 Task: Select the option "Any workspace member" in the board creation restrictions.
Action: Mouse moved to (540, 364)
Screenshot: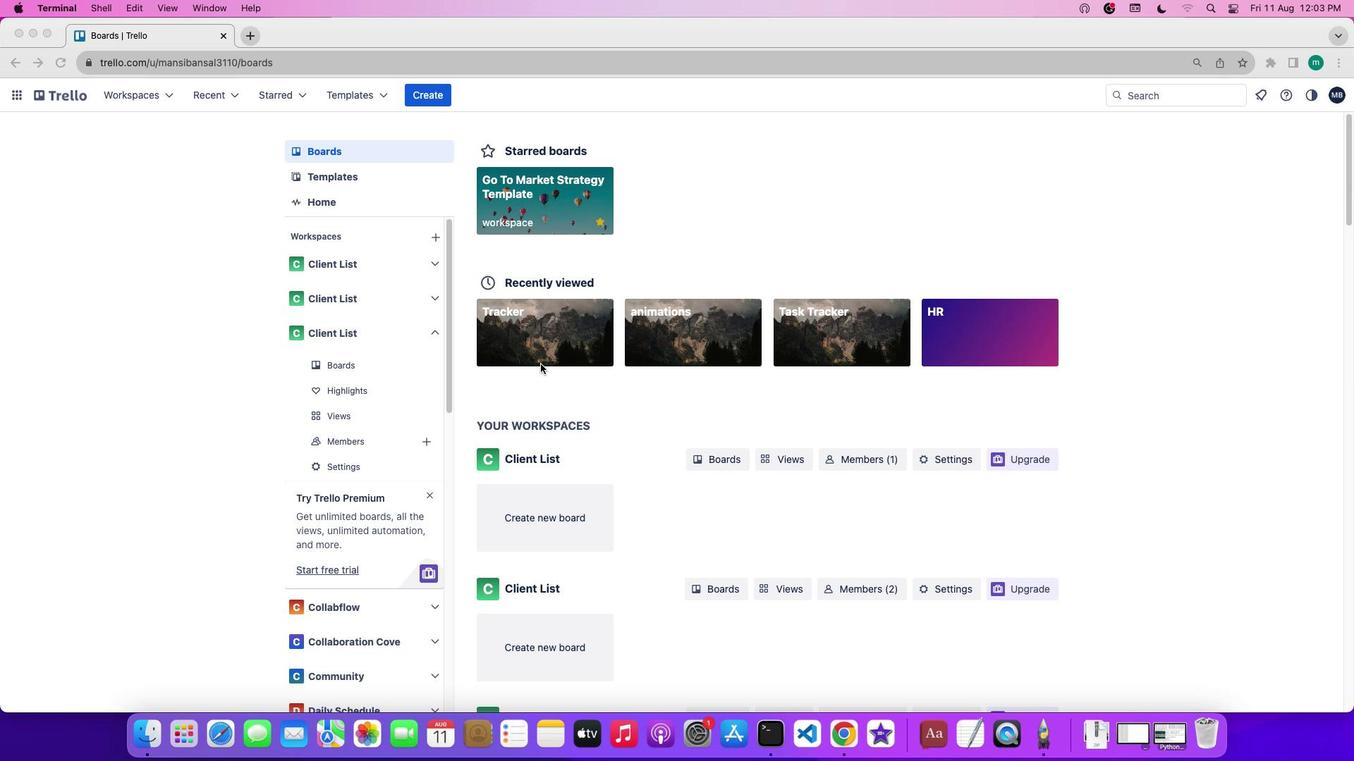 
Action: Mouse pressed left at (540, 364)
Screenshot: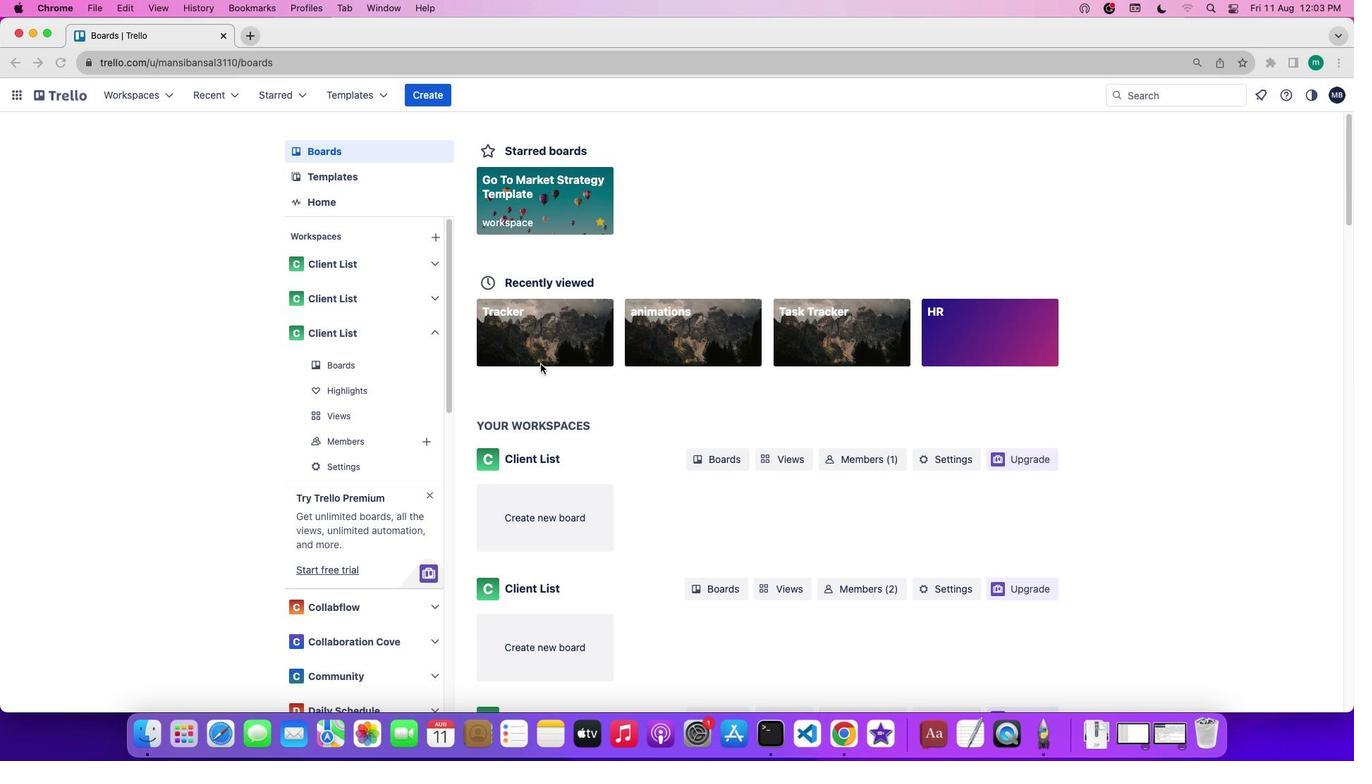 
Action: Mouse pressed left at (540, 364)
Screenshot: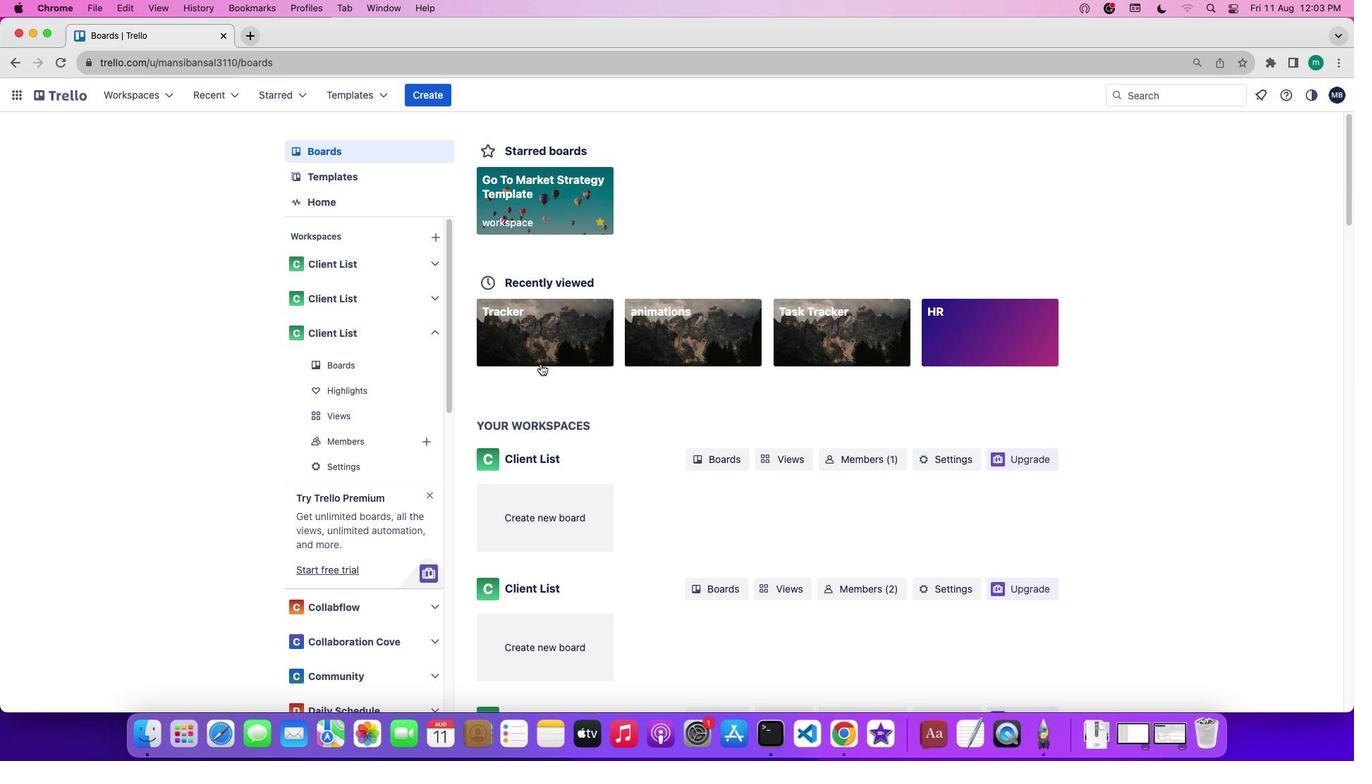 
Action: Mouse moved to (109, 211)
Screenshot: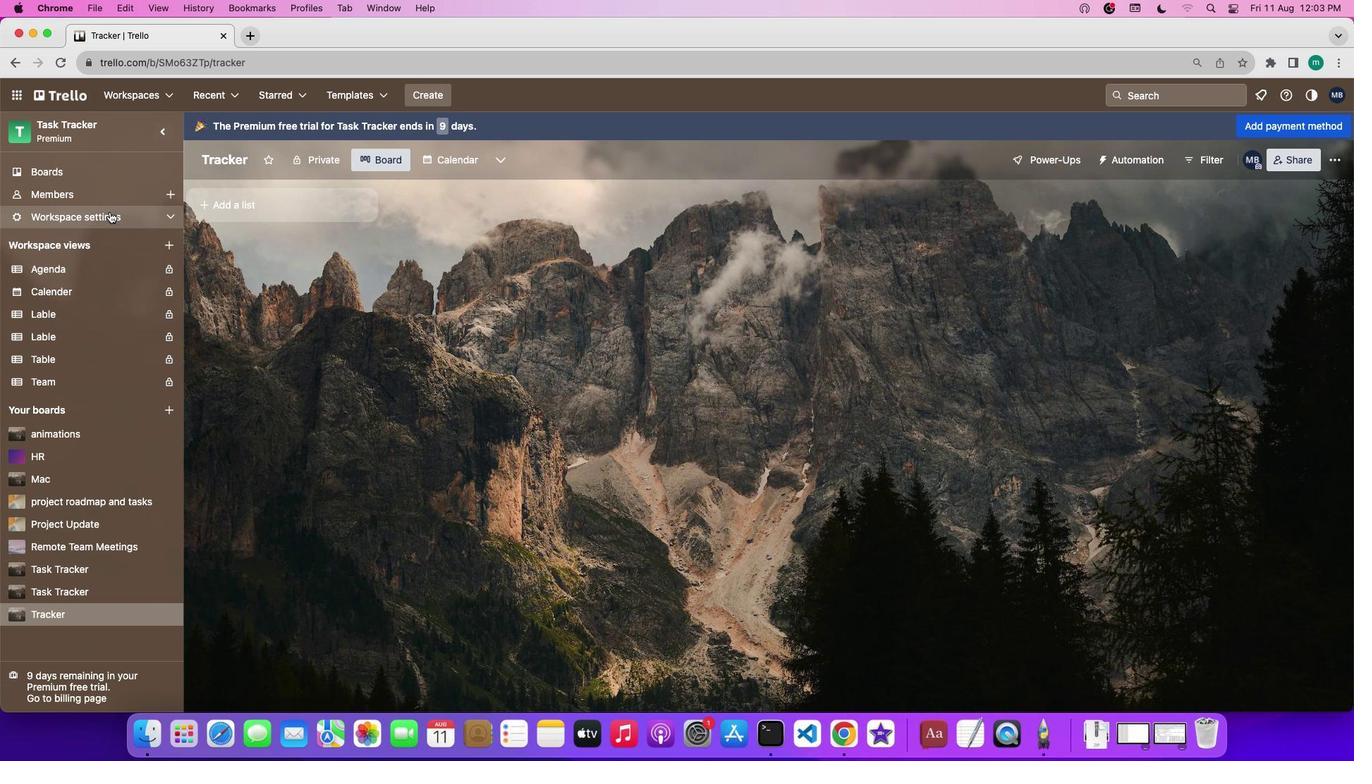 
Action: Mouse pressed left at (109, 211)
Screenshot: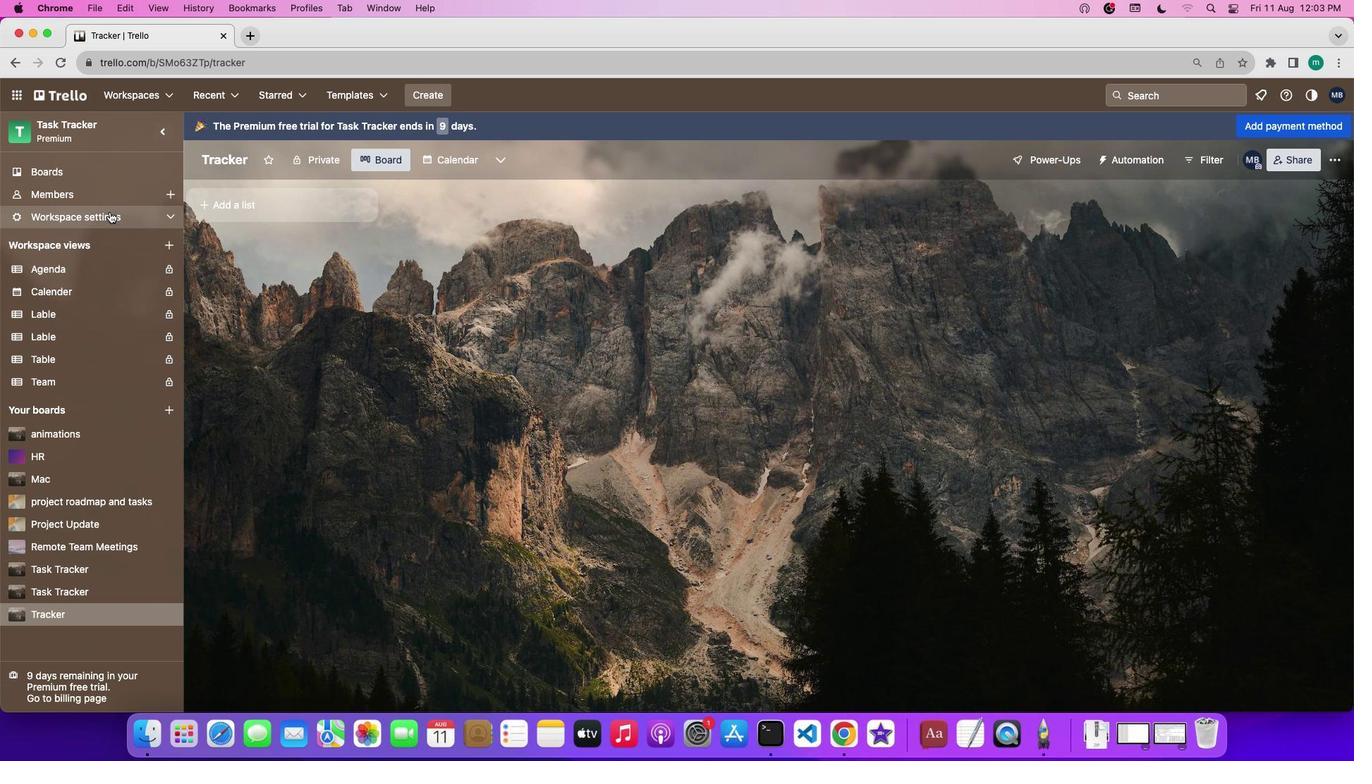 
Action: Mouse moved to (239, 242)
Screenshot: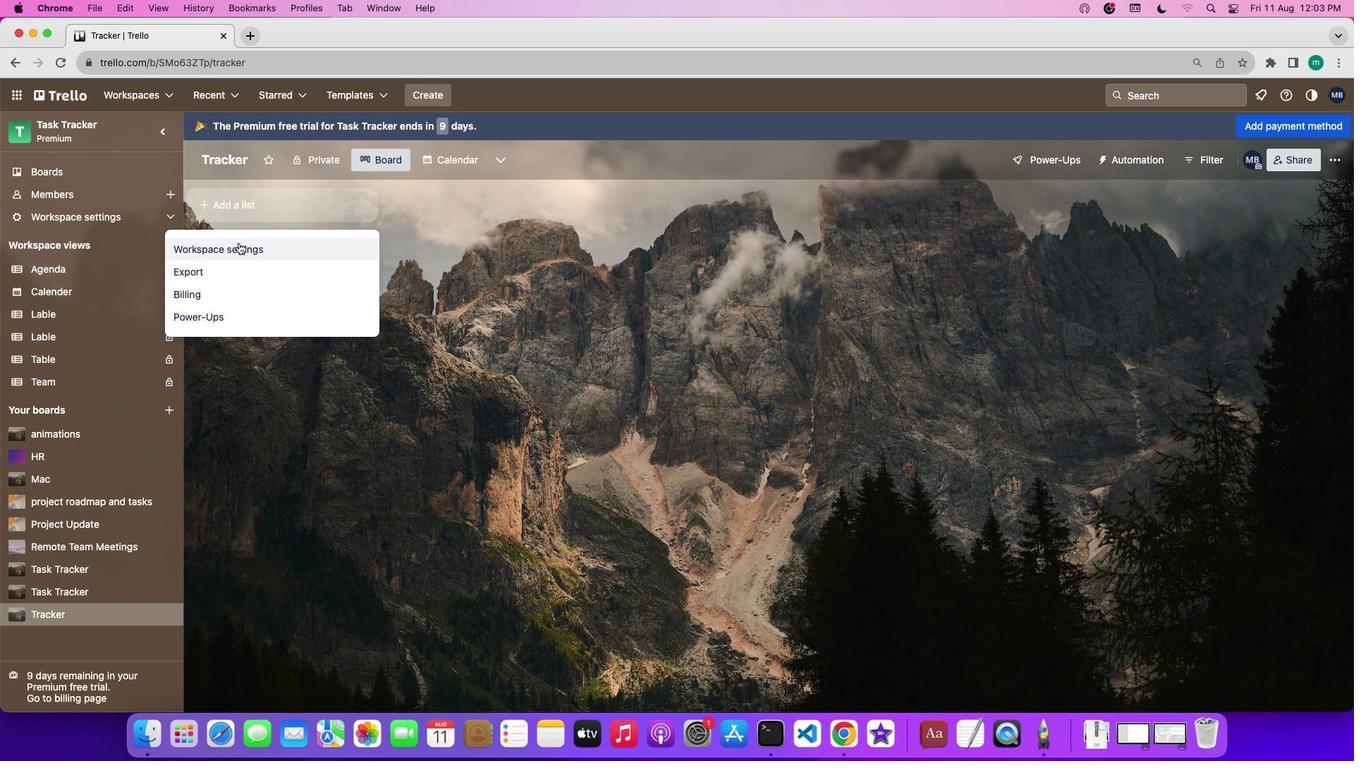 
Action: Mouse pressed left at (239, 242)
Screenshot: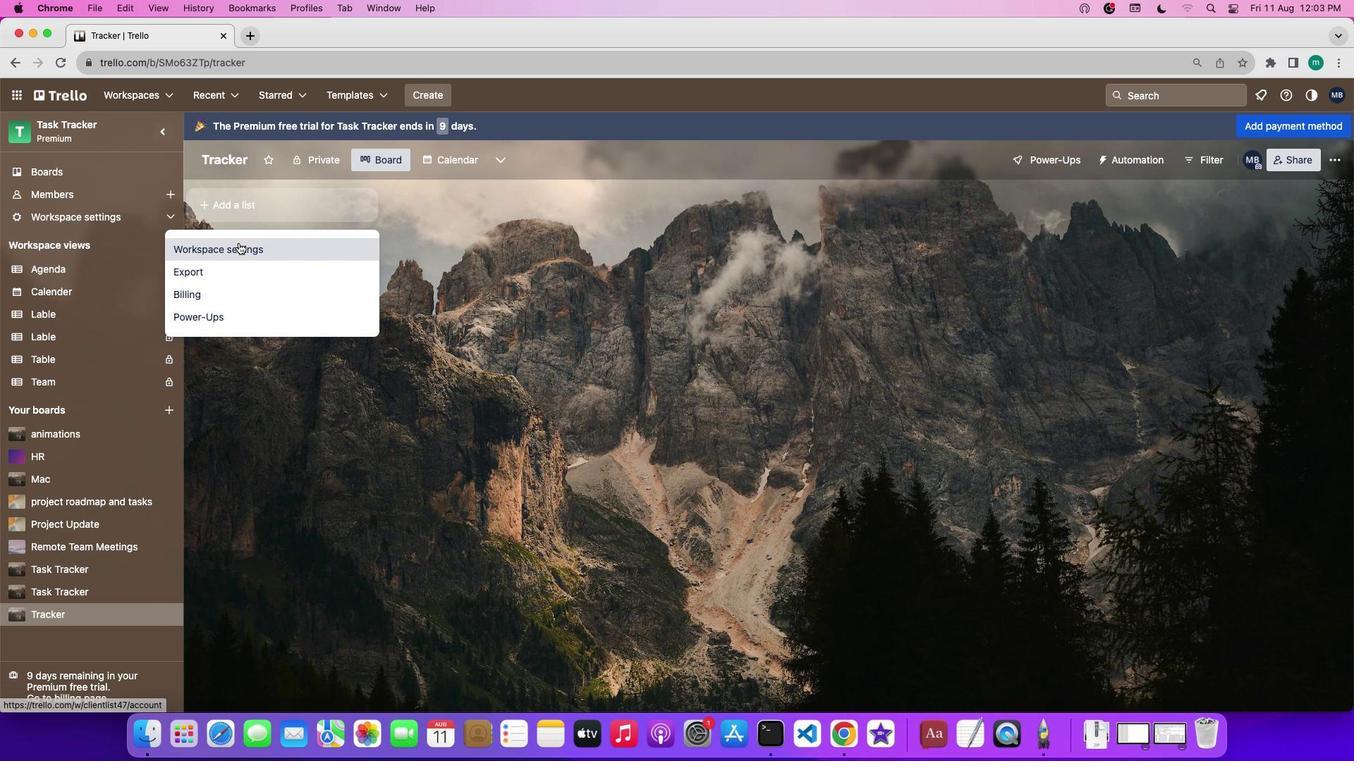 
Action: Mouse moved to (843, 429)
Screenshot: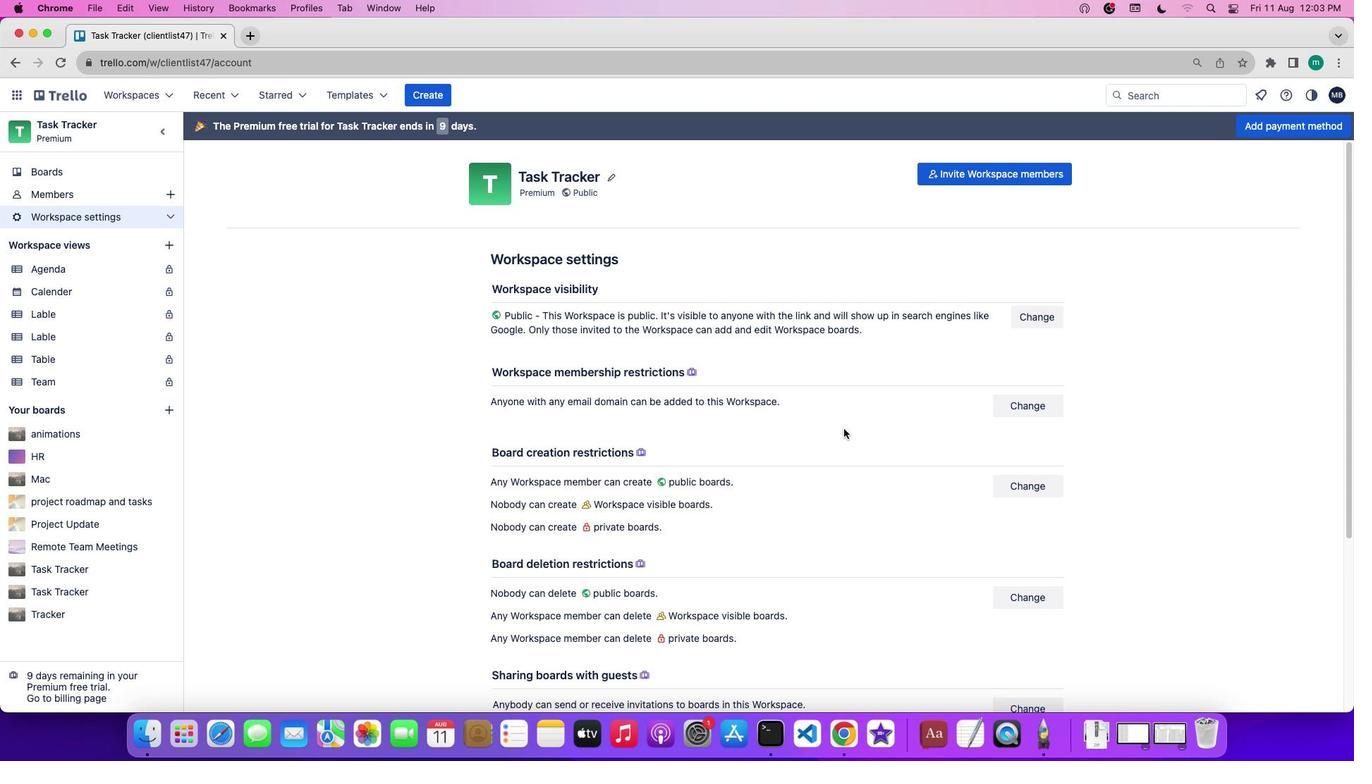 
Action: Mouse scrolled (843, 429) with delta (0, 0)
Screenshot: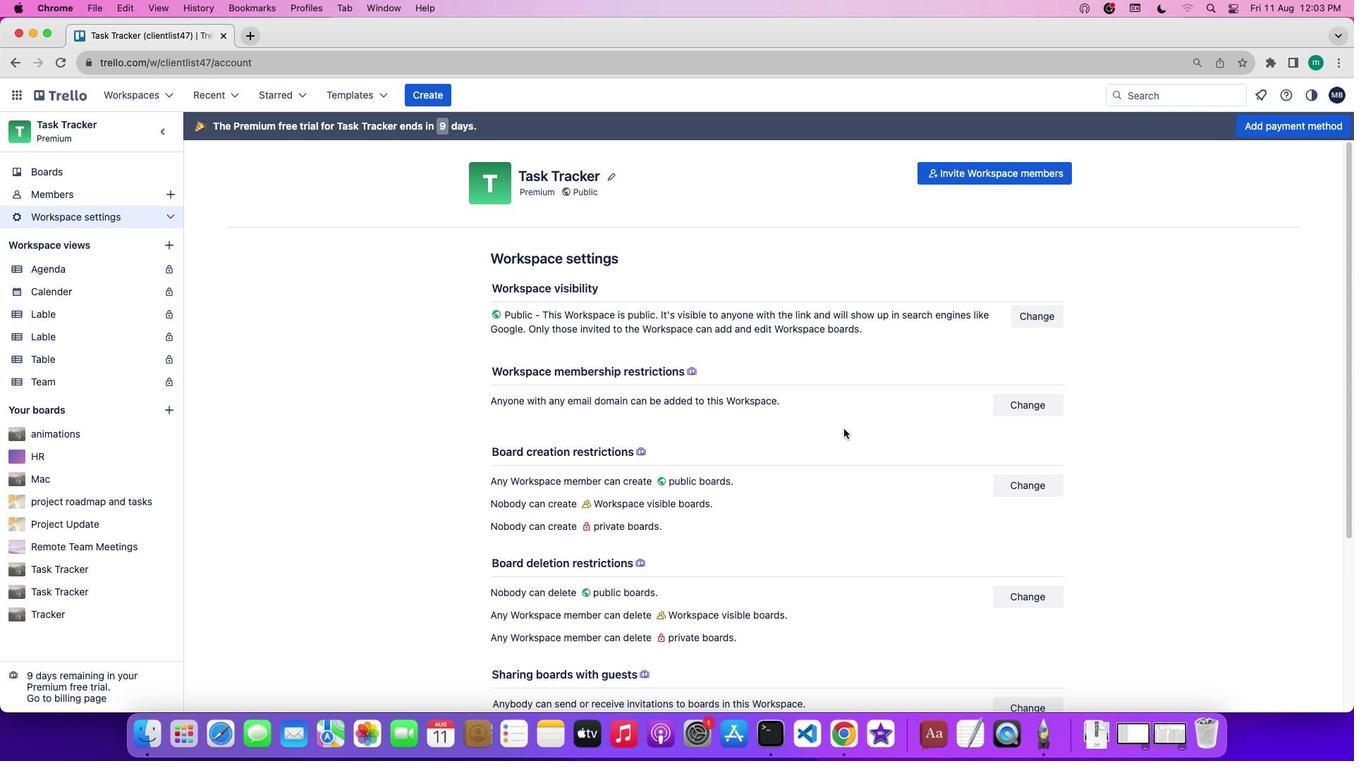 
Action: Mouse scrolled (843, 429) with delta (0, 0)
Screenshot: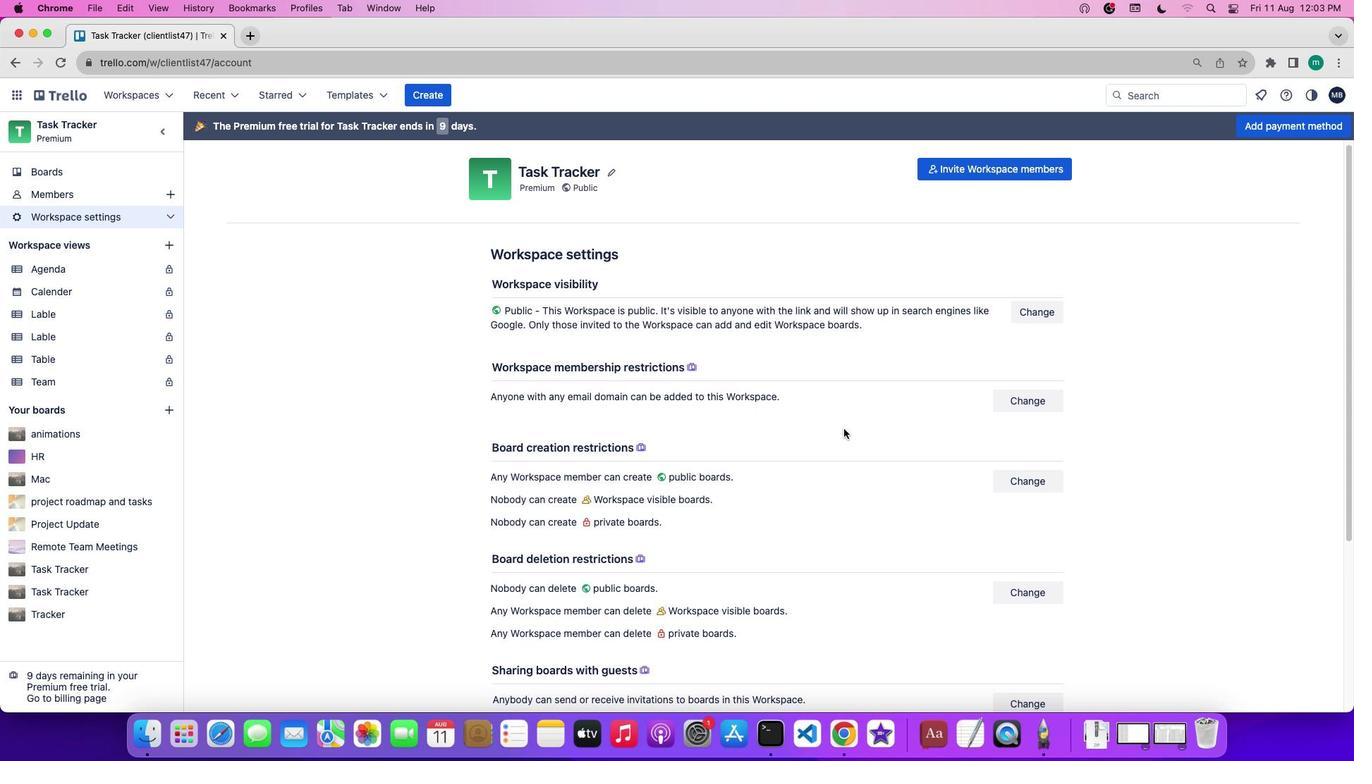 
Action: Mouse scrolled (843, 429) with delta (0, 0)
Screenshot: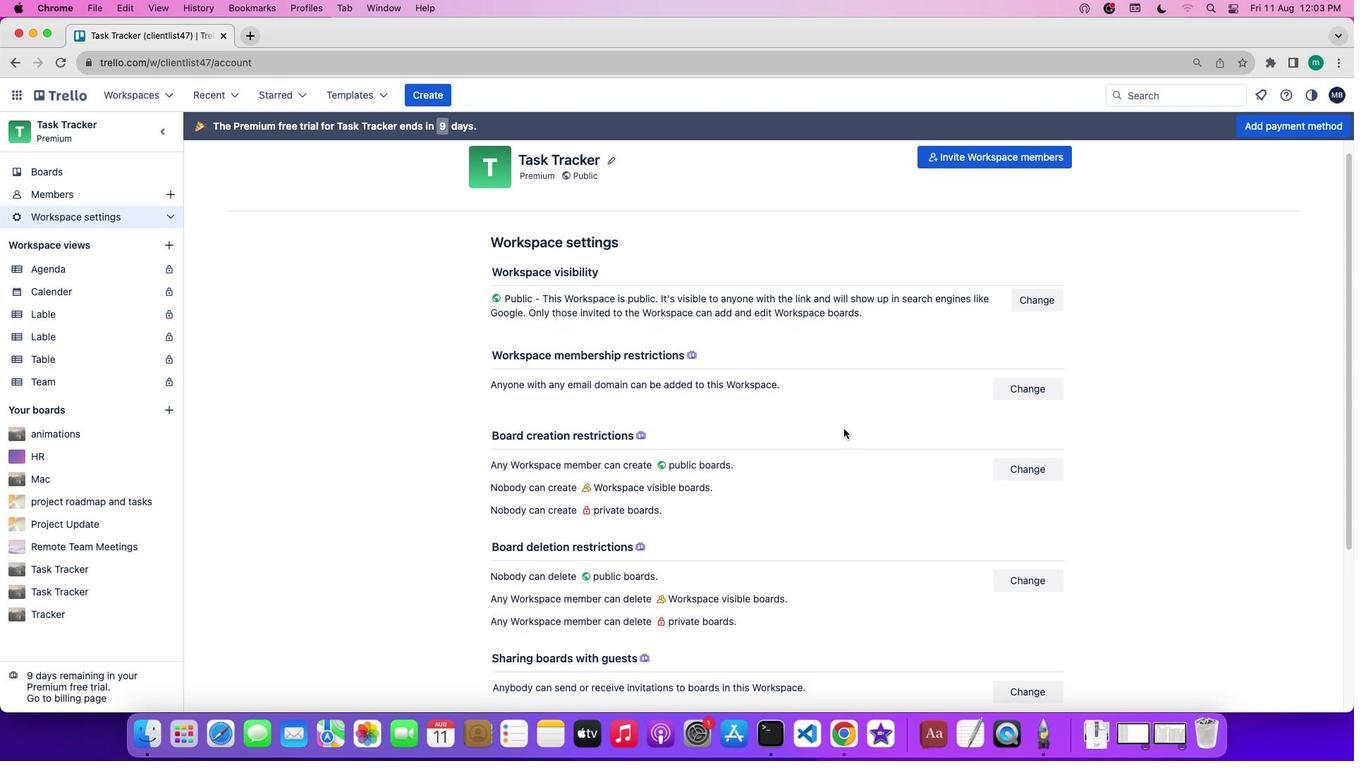 
Action: Mouse moved to (843, 429)
Screenshot: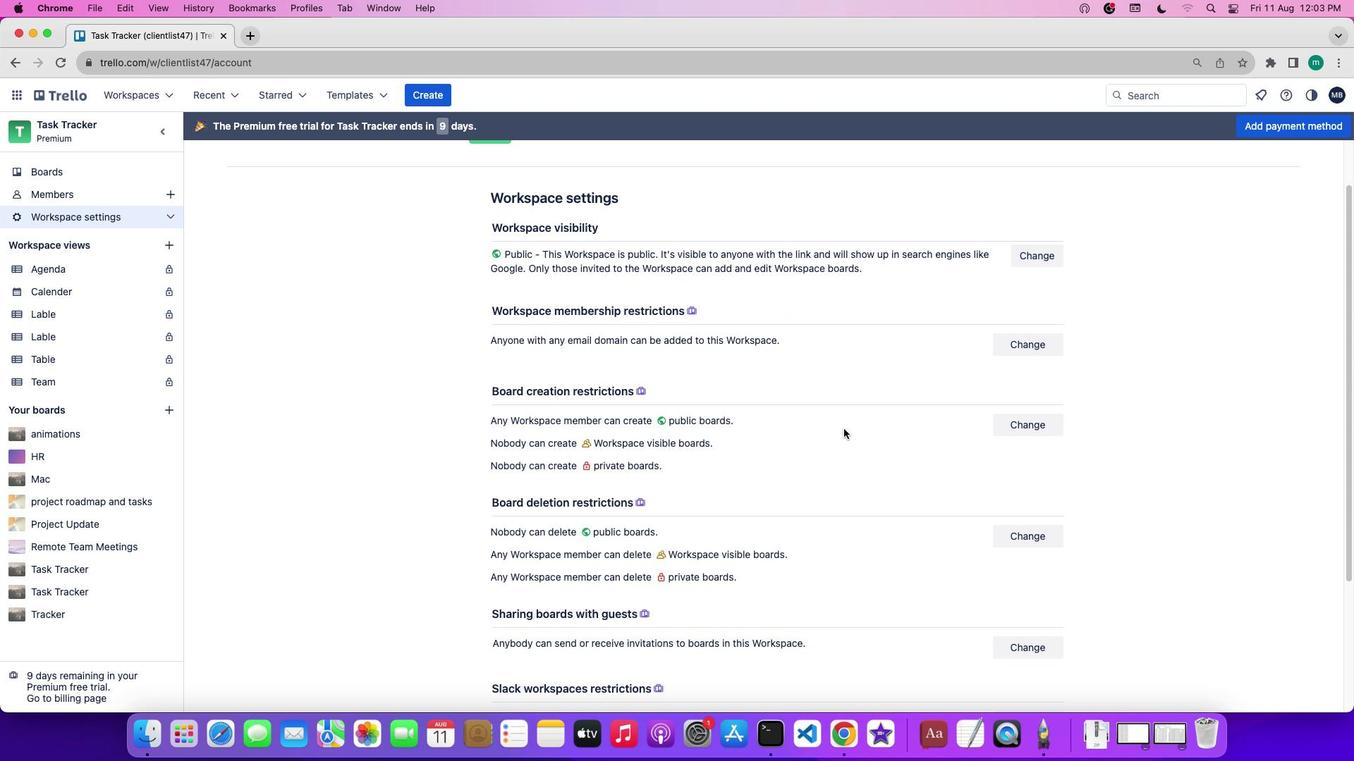 
Action: Mouse scrolled (843, 429) with delta (0, 0)
Screenshot: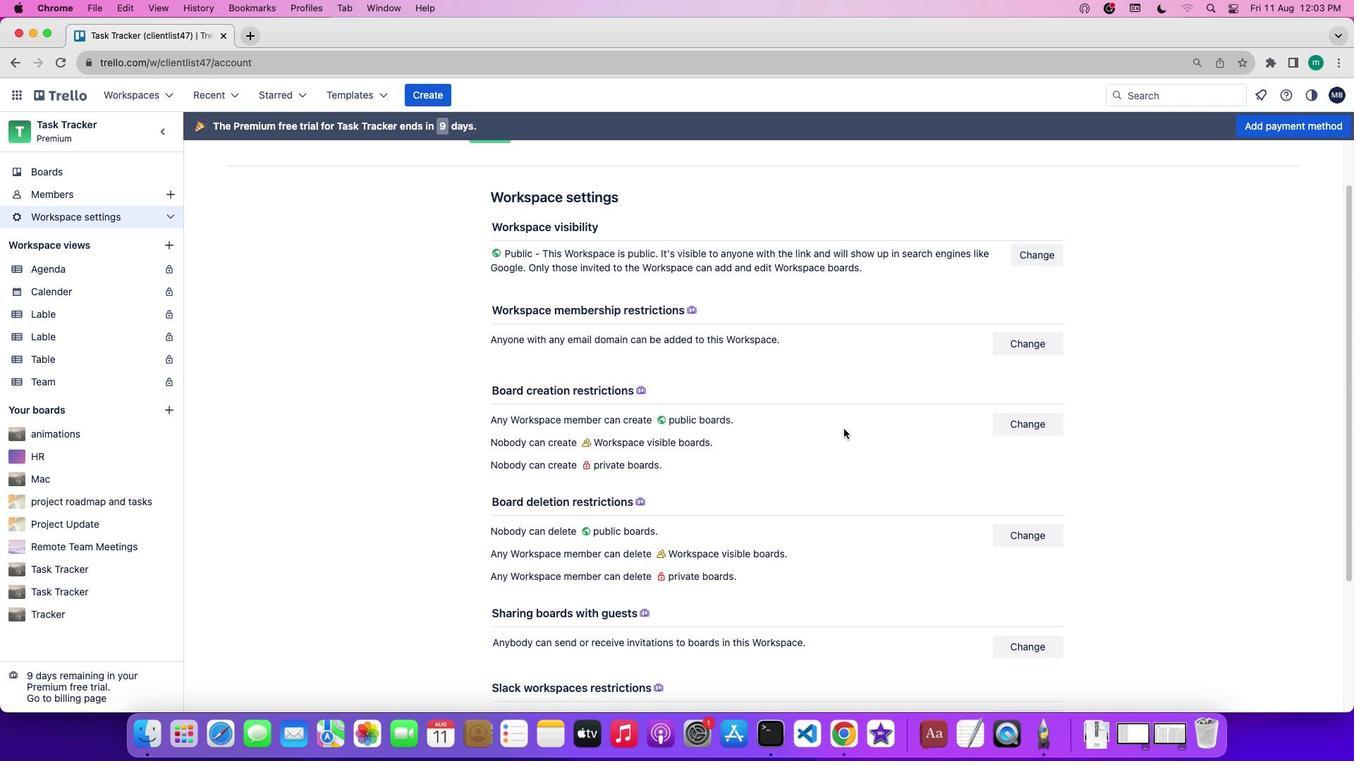 
Action: Mouse scrolled (843, 429) with delta (0, 0)
Screenshot: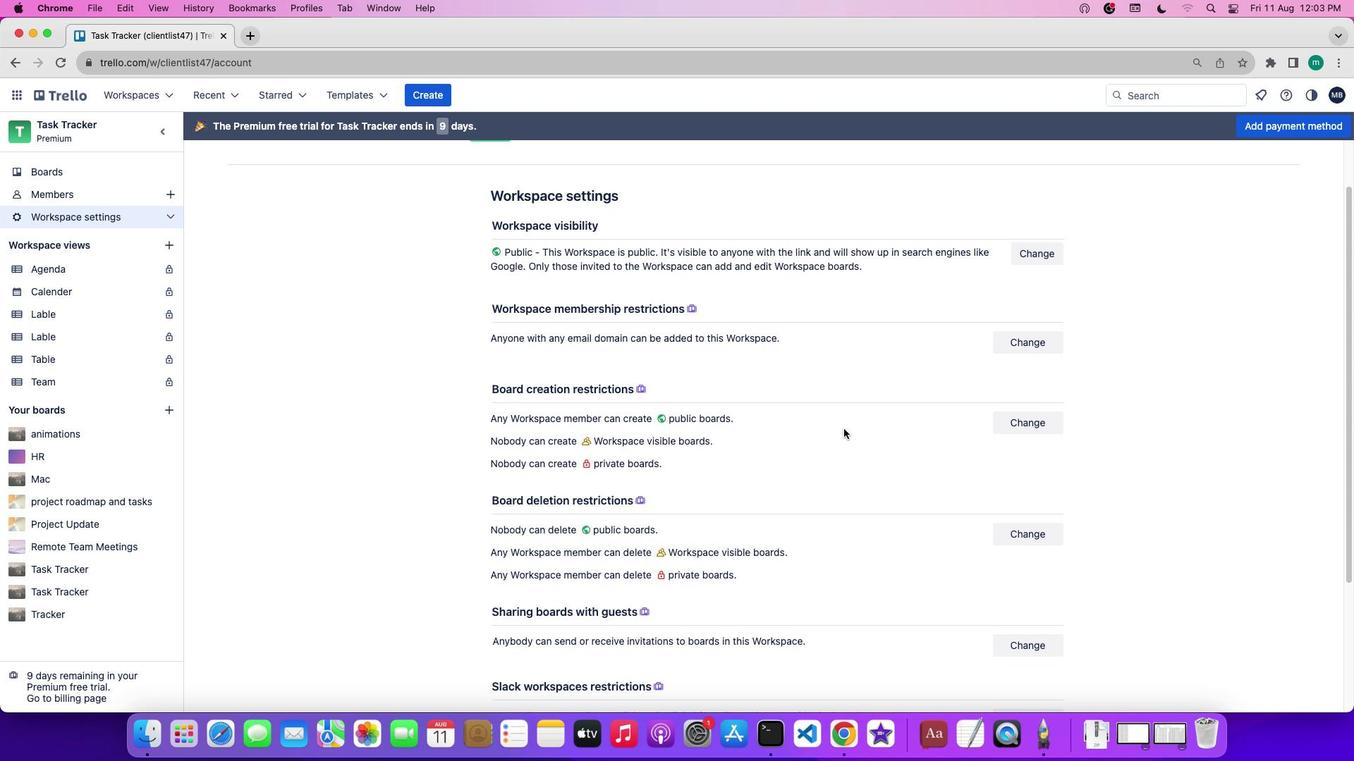 
Action: Mouse moved to (1041, 395)
Screenshot: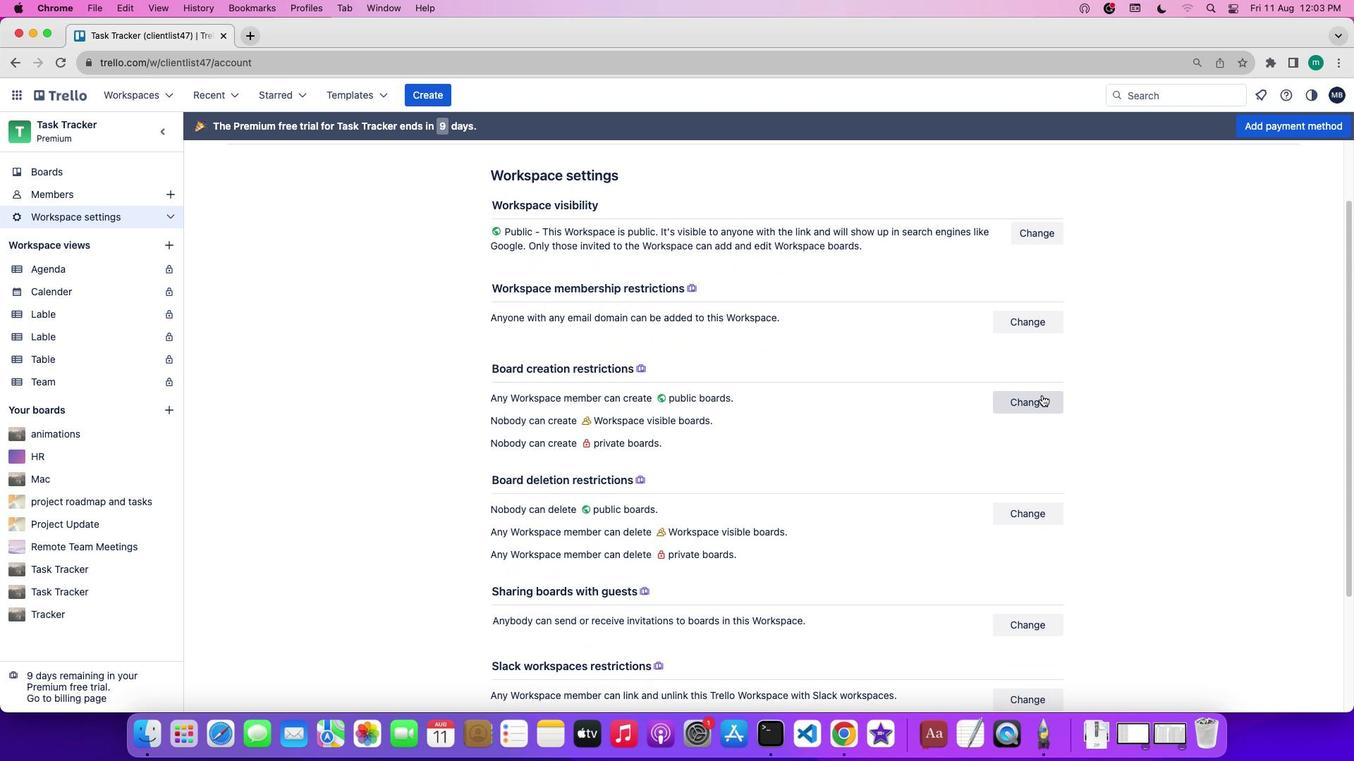 
Action: Mouse pressed left at (1041, 395)
Screenshot: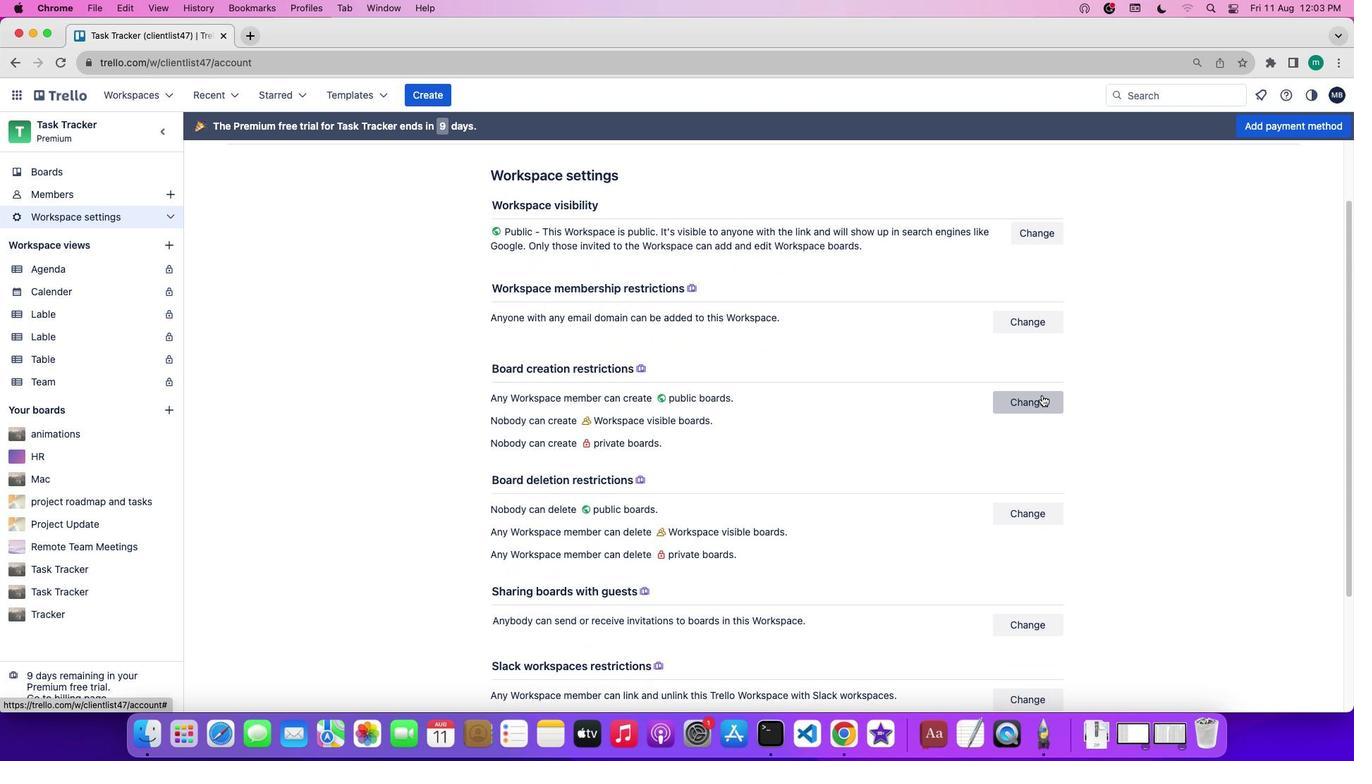 
Action: Mouse pressed left at (1041, 395)
Screenshot: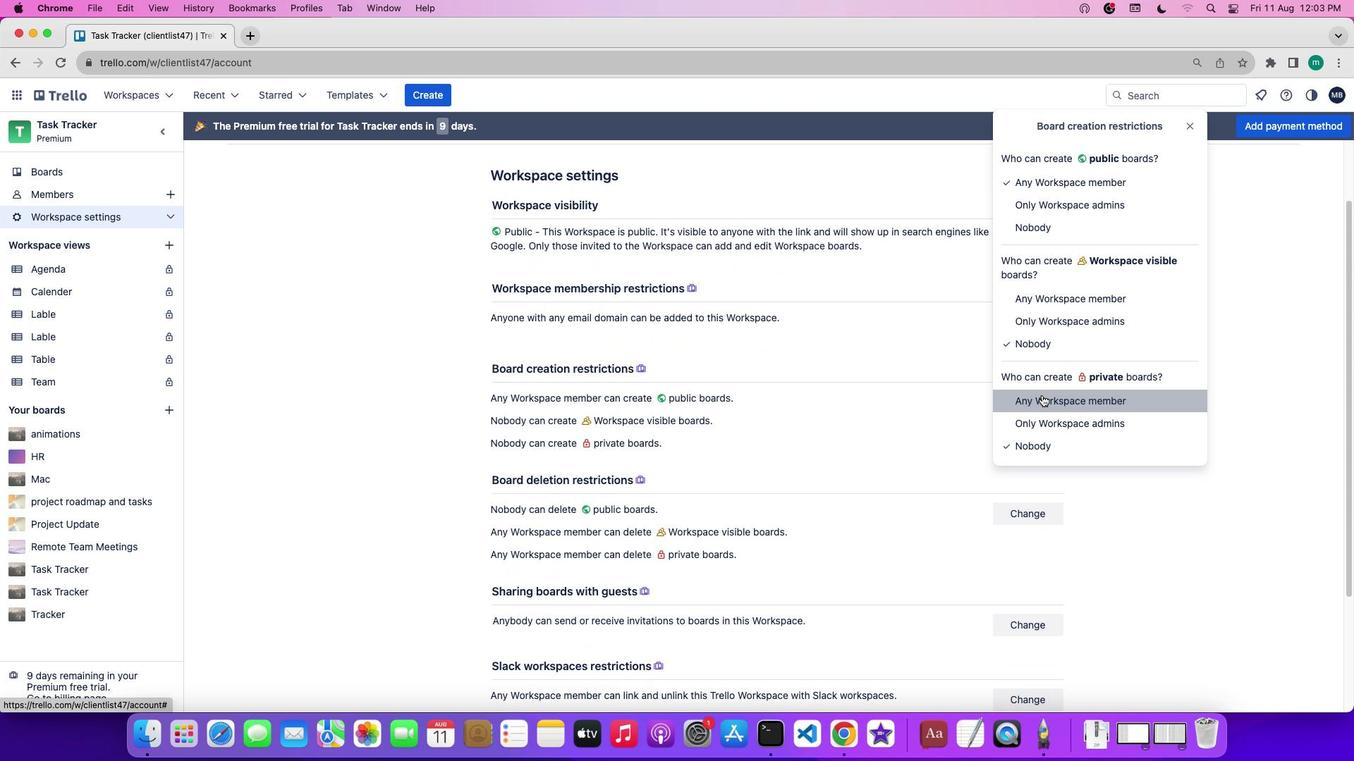 
Action: Mouse moved to (927, 429)
Screenshot: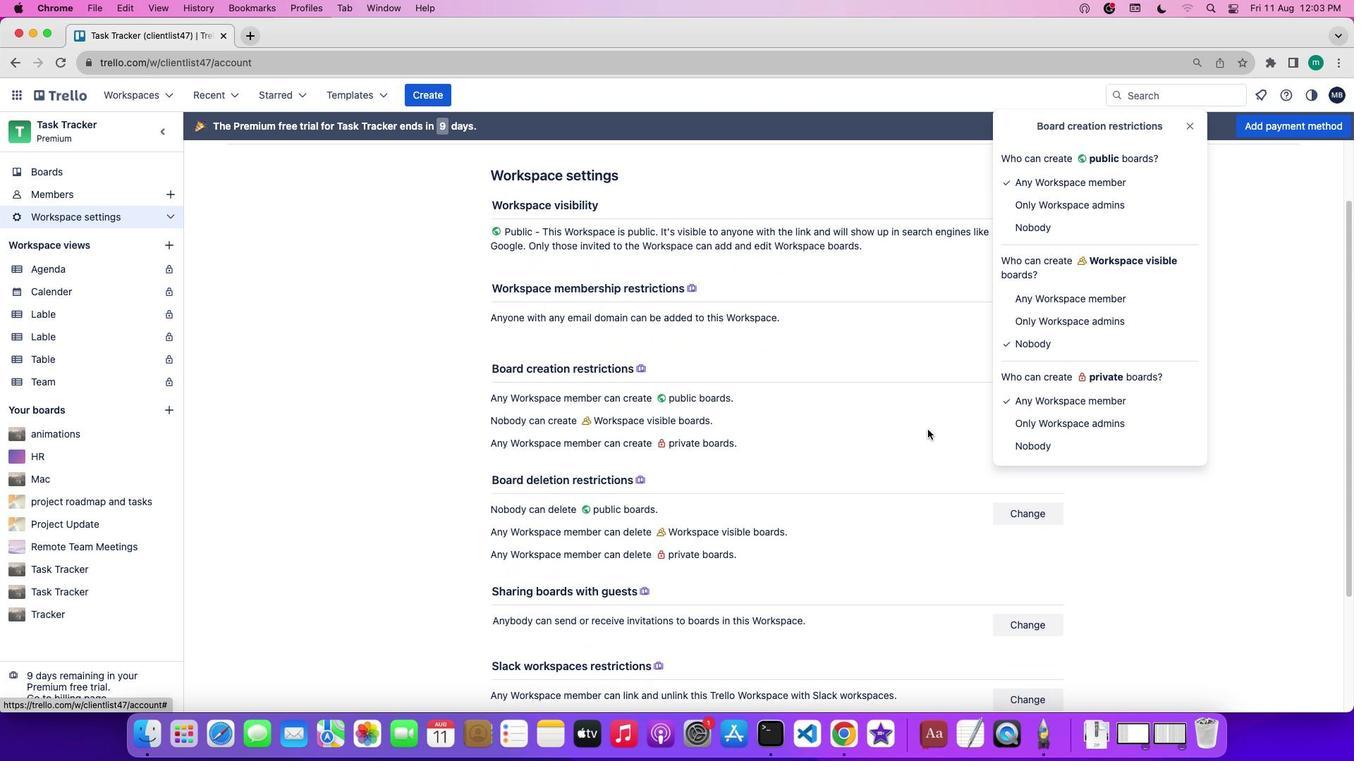 
